 Task: Change the visibility to workspace.
Action: Mouse pressed left at (400, 235)
Screenshot: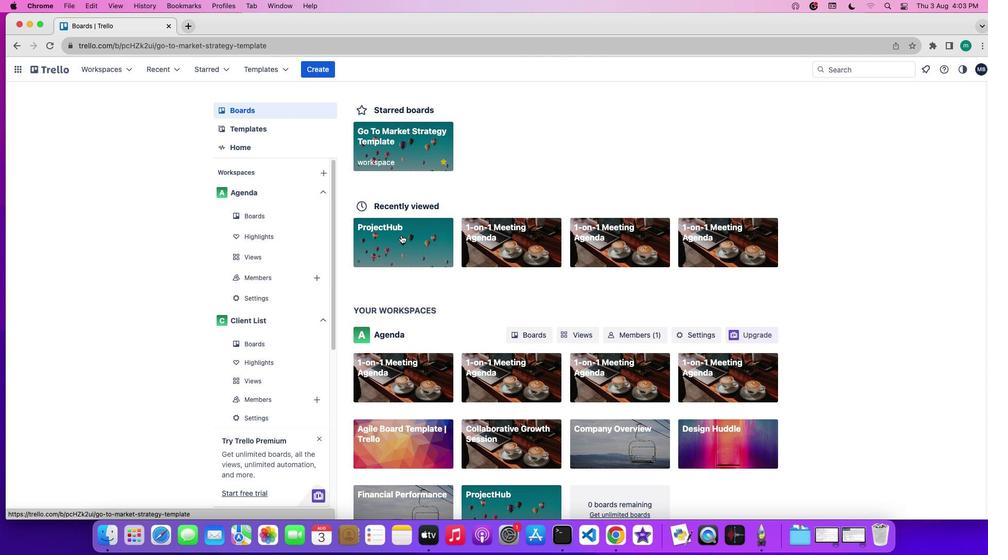 
Action: Mouse moved to (843, 239)
Screenshot: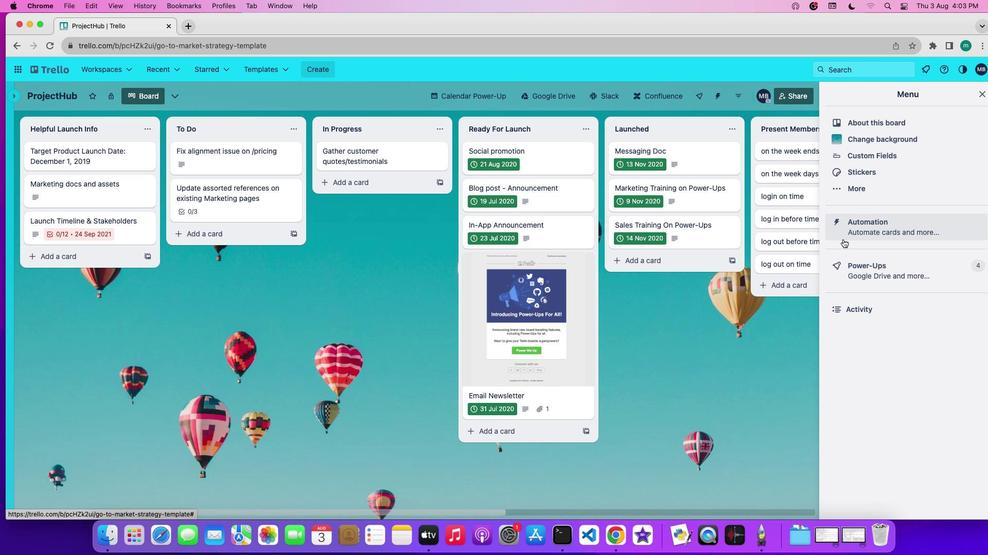
Action: Mouse pressed left at (843, 239)
Screenshot: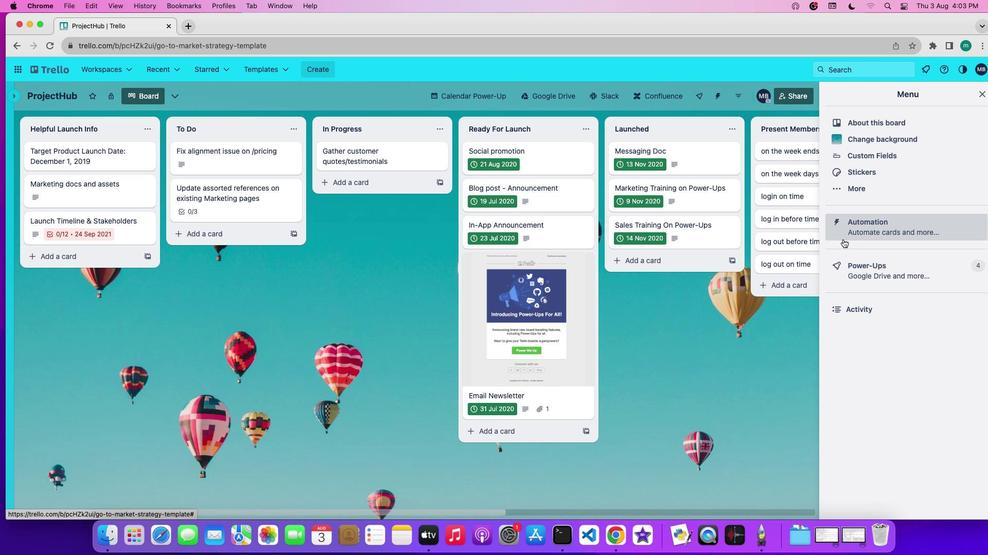 
Action: Mouse moved to (113, 99)
Screenshot: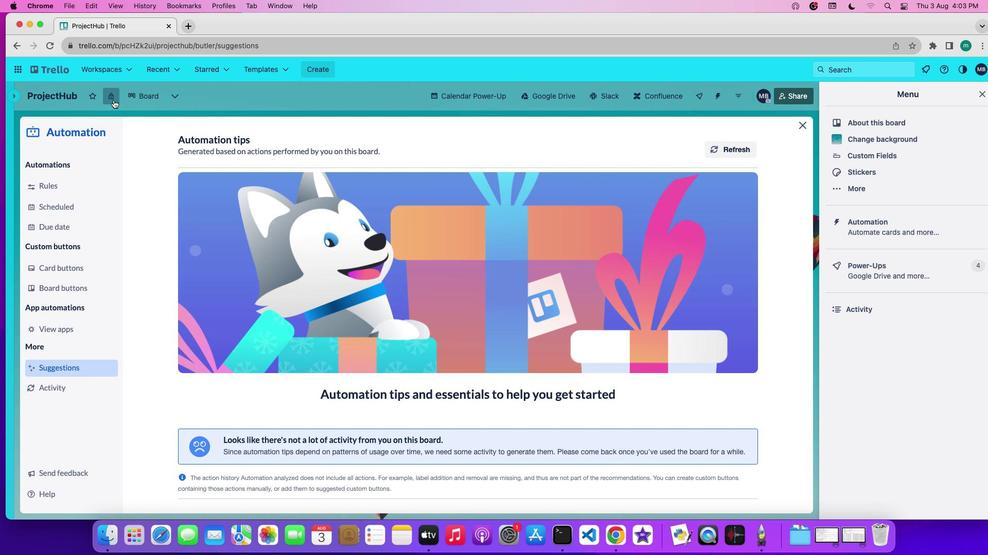
Action: Mouse pressed left at (113, 99)
Screenshot: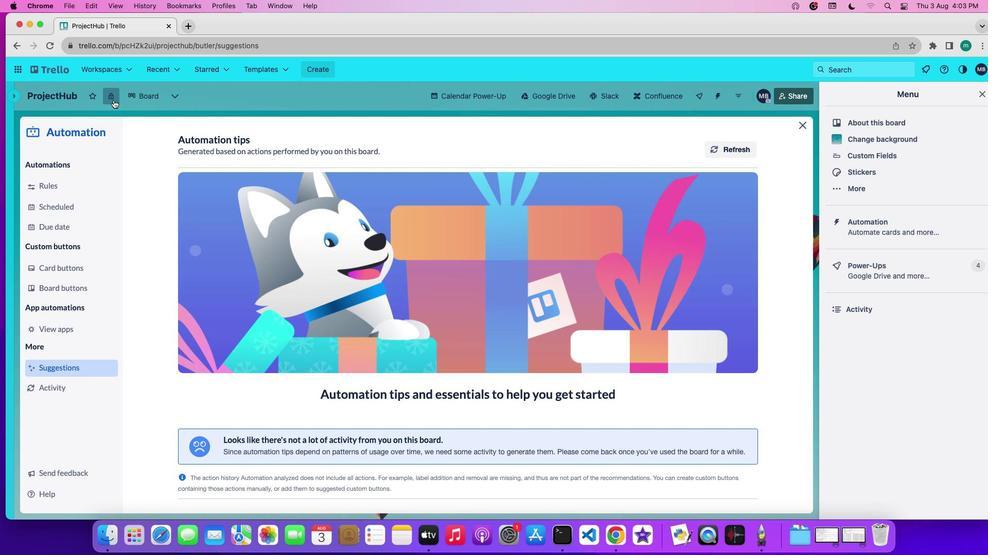 
Action: Mouse moved to (128, 159)
Screenshot: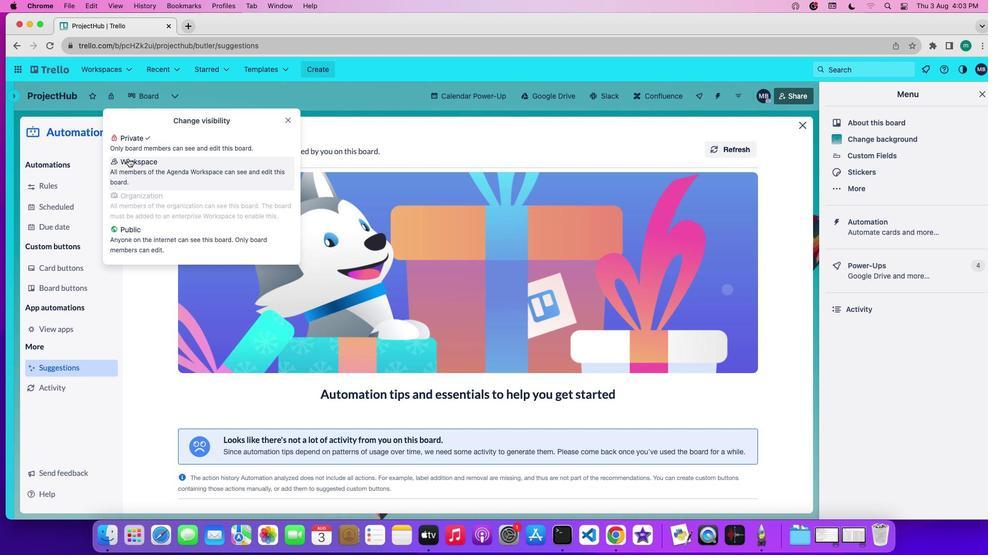 
Action: Mouse pressed left at (128, 159)
Screenshot: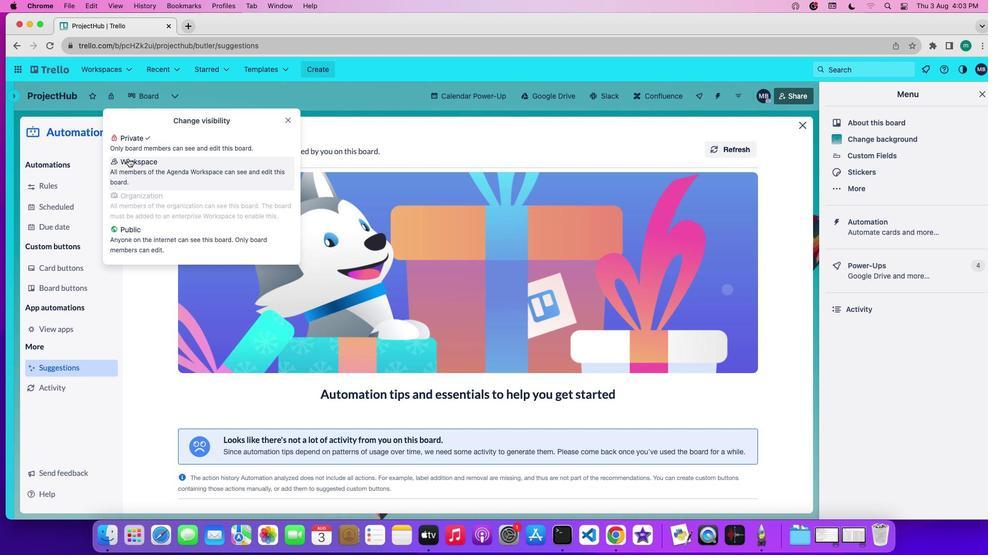 
